 Task: Create a sub task System Test and UAT for the task  Integrate website with a new web analytics platform in the project AquaVue , assign it to team member softage.3@softage.net and update the status of the sub task to  Off Track , set the priority of the sub task to High
Action: Mouse moved to (49, 272)
Screenshot: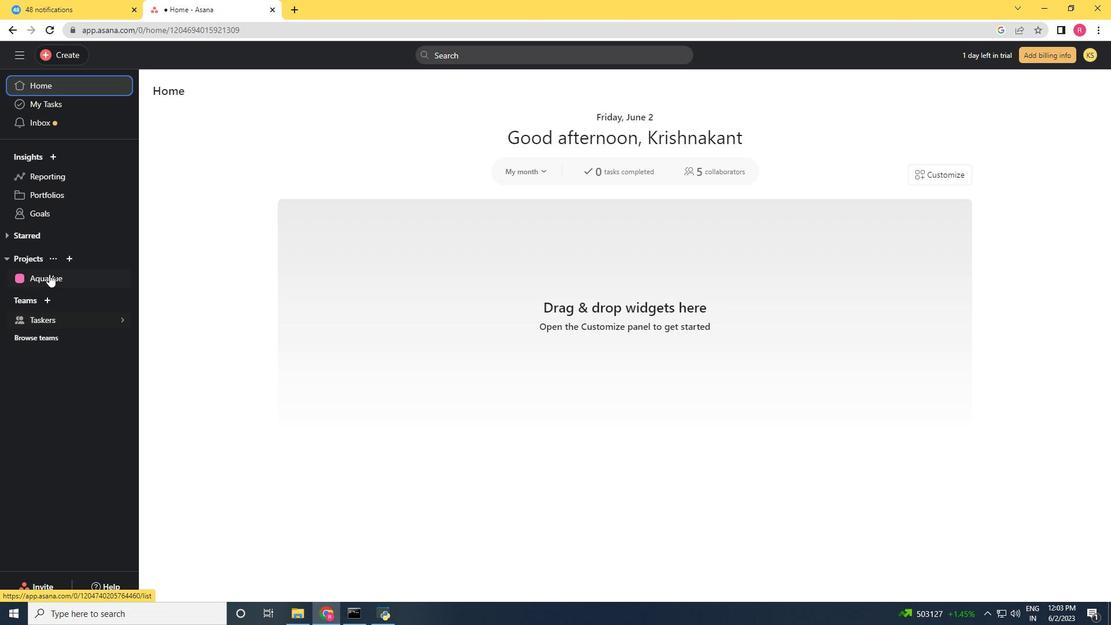 
Action: Mouse pressed left at (49, 272)
Screenshot: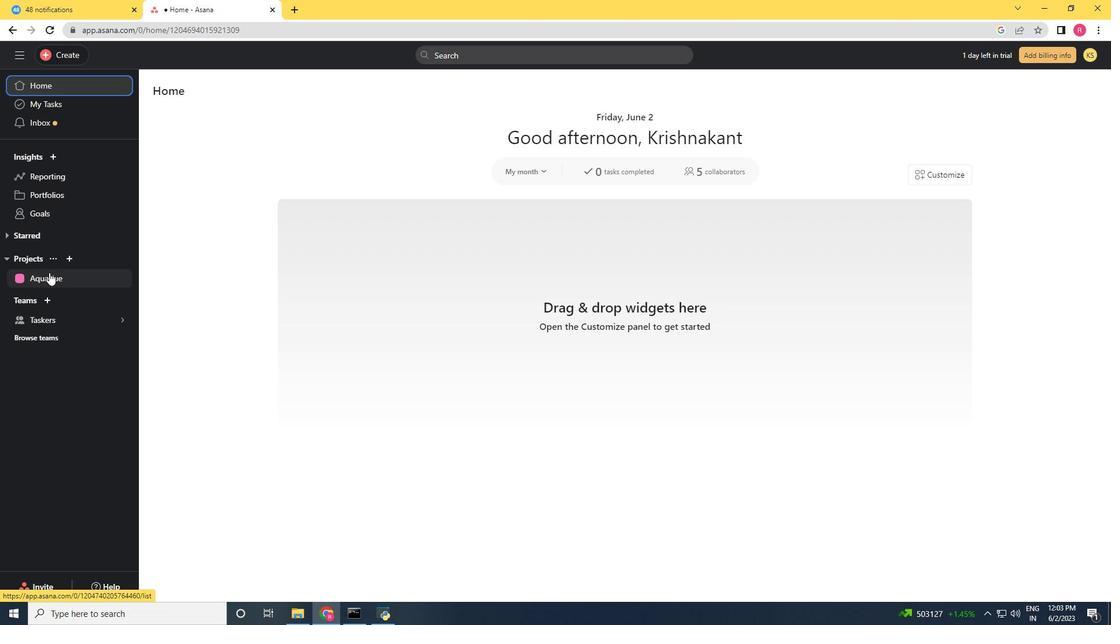 
Action: Mouse moved to (442, 254)
Screenshot: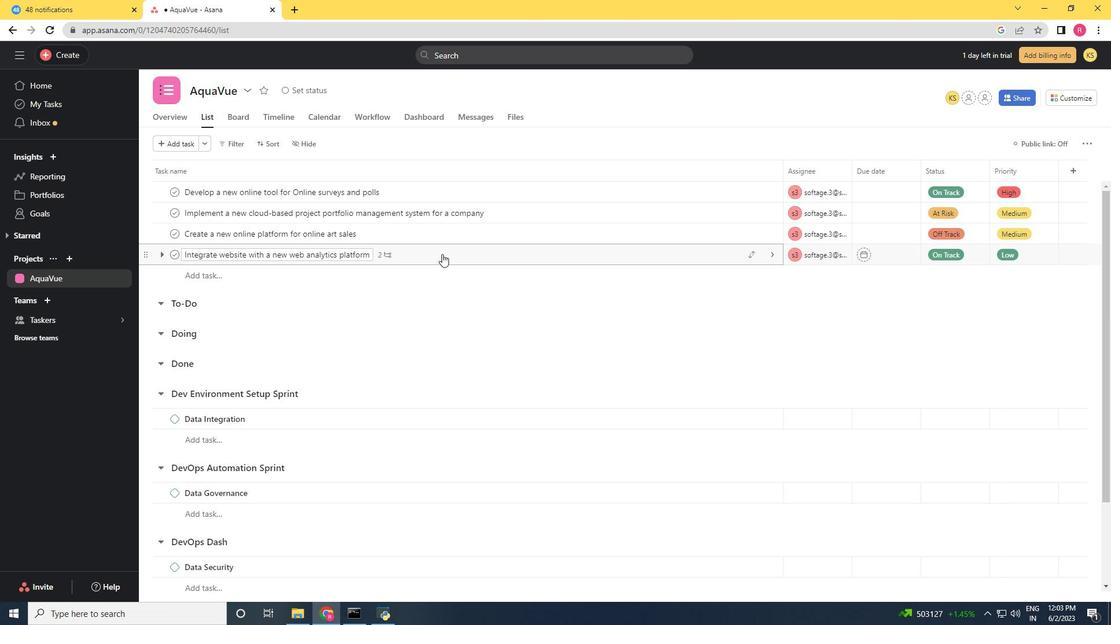 
Action: Mouse pressed left at (442, 254)
Screenshot: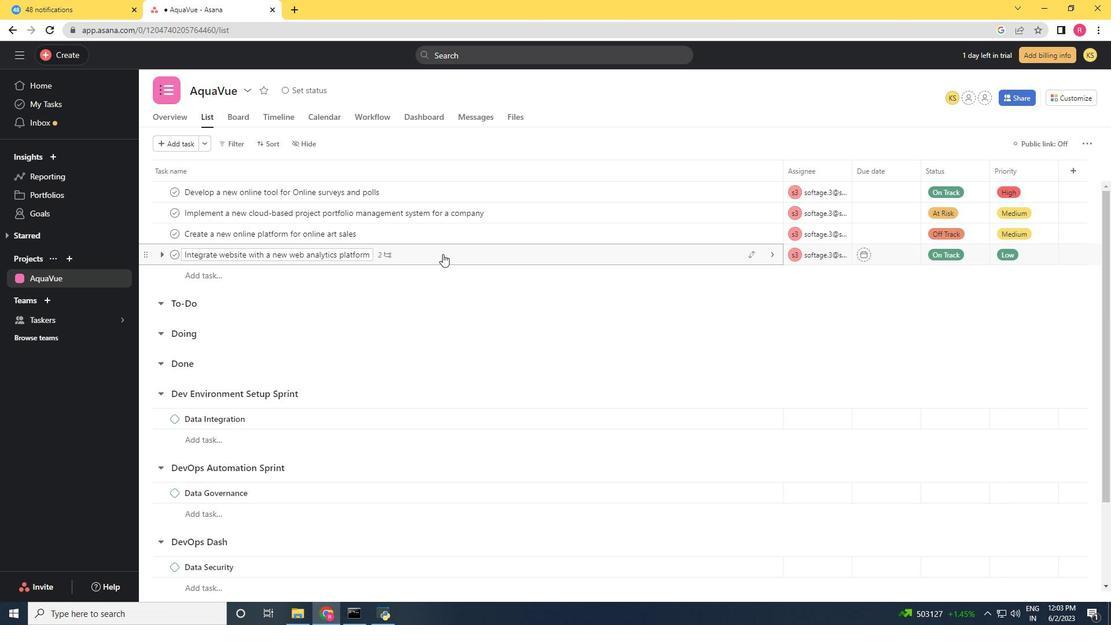 
Action: Mouse moved to (905, 348)
Screenshot: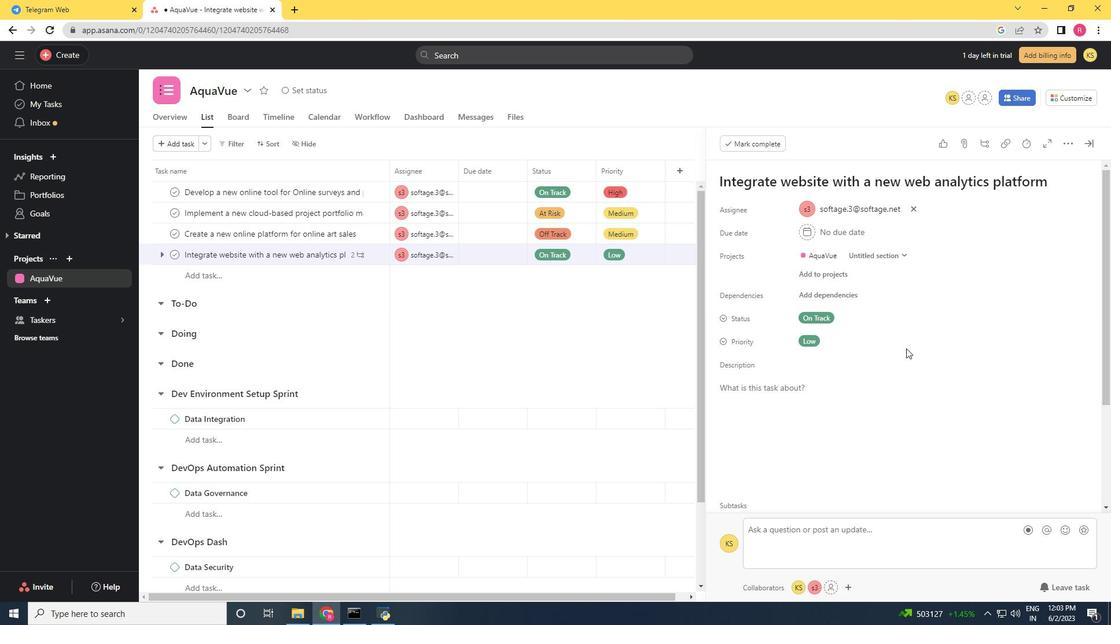 
Action: Mouse scrolled (905, 347) with delta (0, 0)
Screenshot: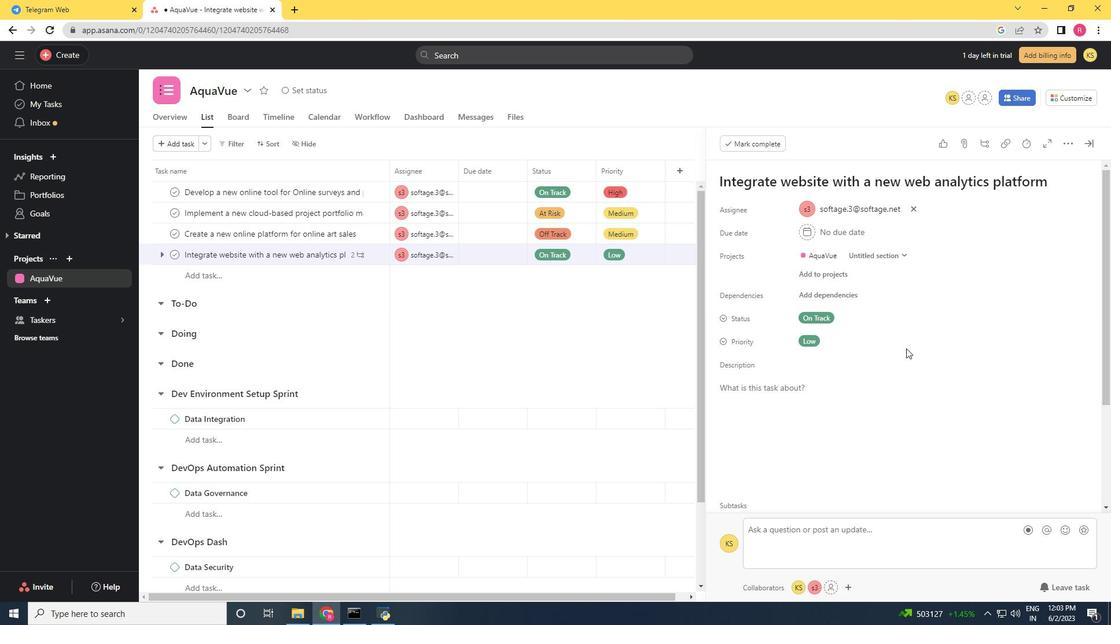 
Action: Mouse moved to (904, 349)
Screenshot: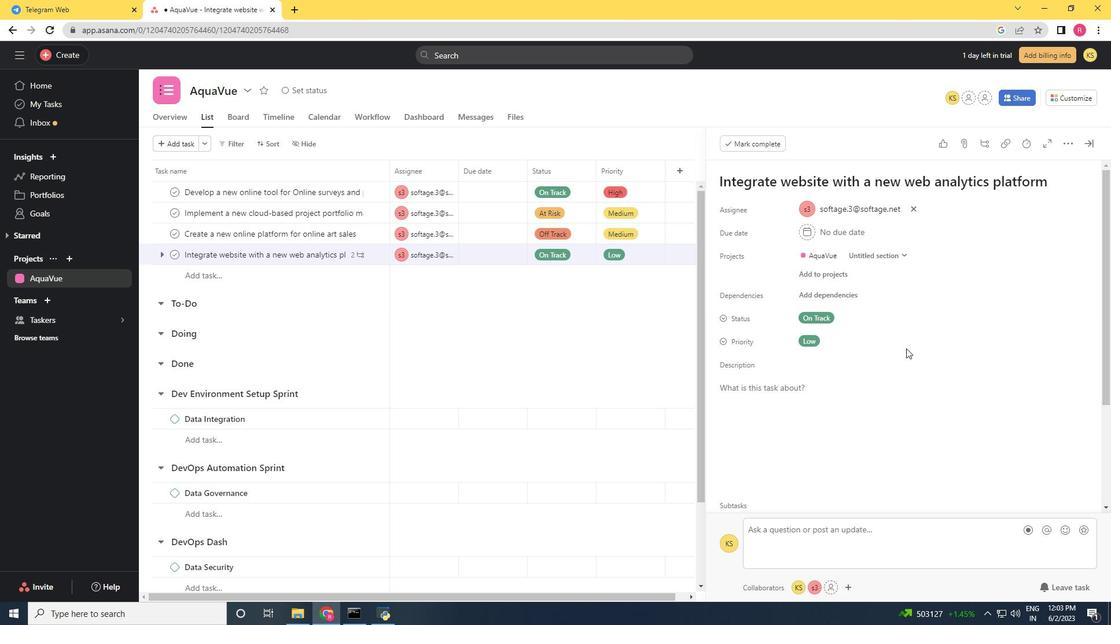 
Action: Mouse scrolled (904, 348) with delta (0, 0)
Screenshot: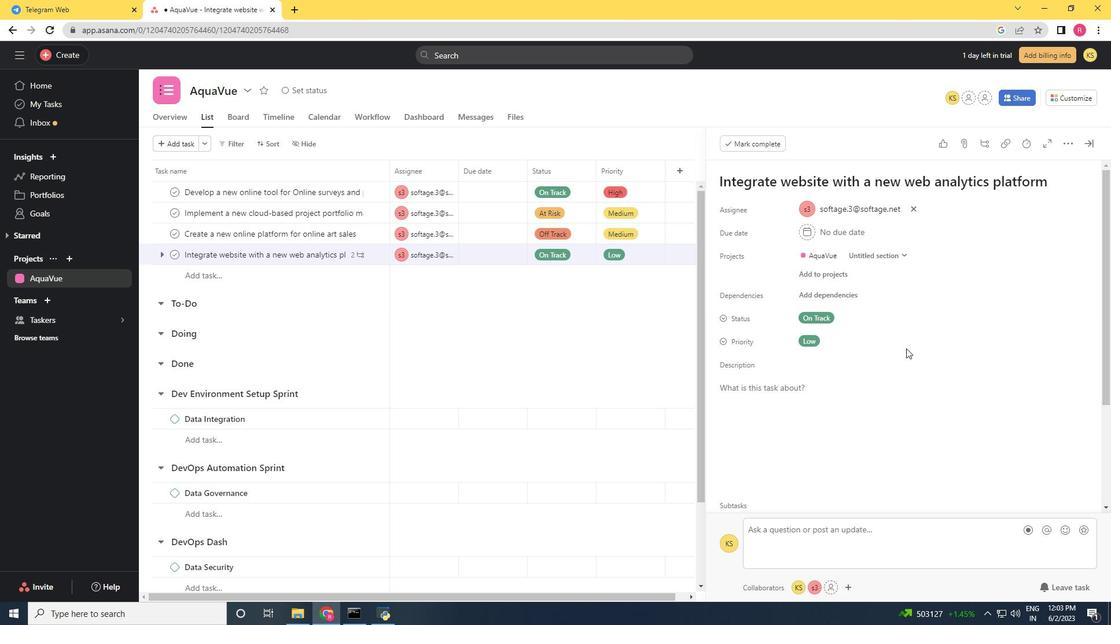 
Action: Mouse moved to (904, 349)
Screenshot: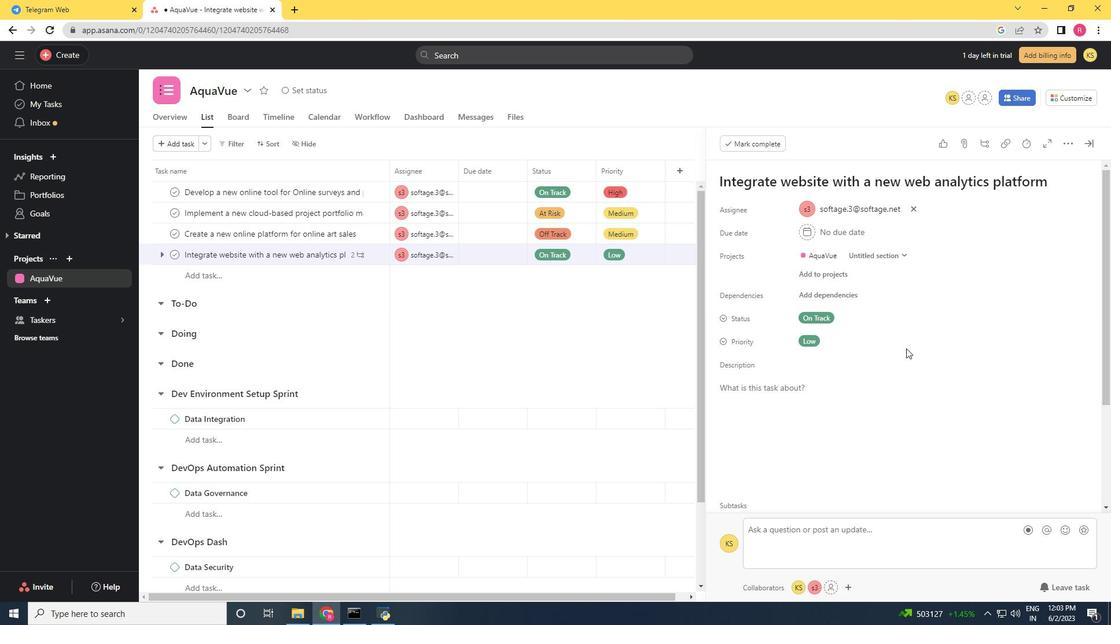 
Action: Mouse scrolled (904, 349) with delta (0, 0)
Screenshot: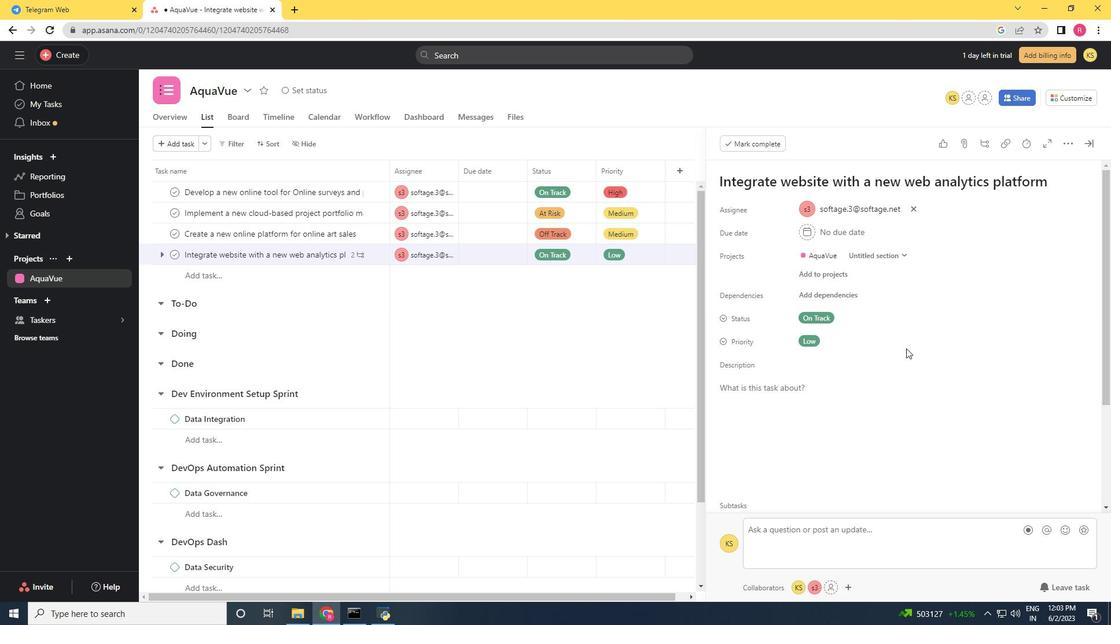
Action: Mouse scrolled (904, 349) with delta (0, 0)
Screenshot: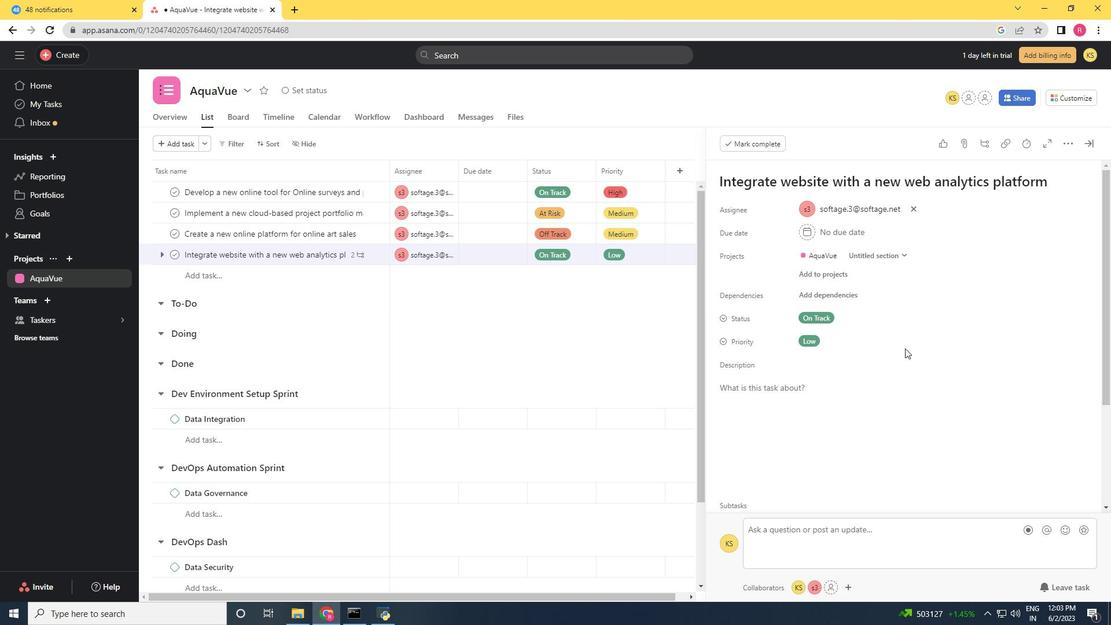 
Action: Mouse moved to (744, 424)
Screenshot: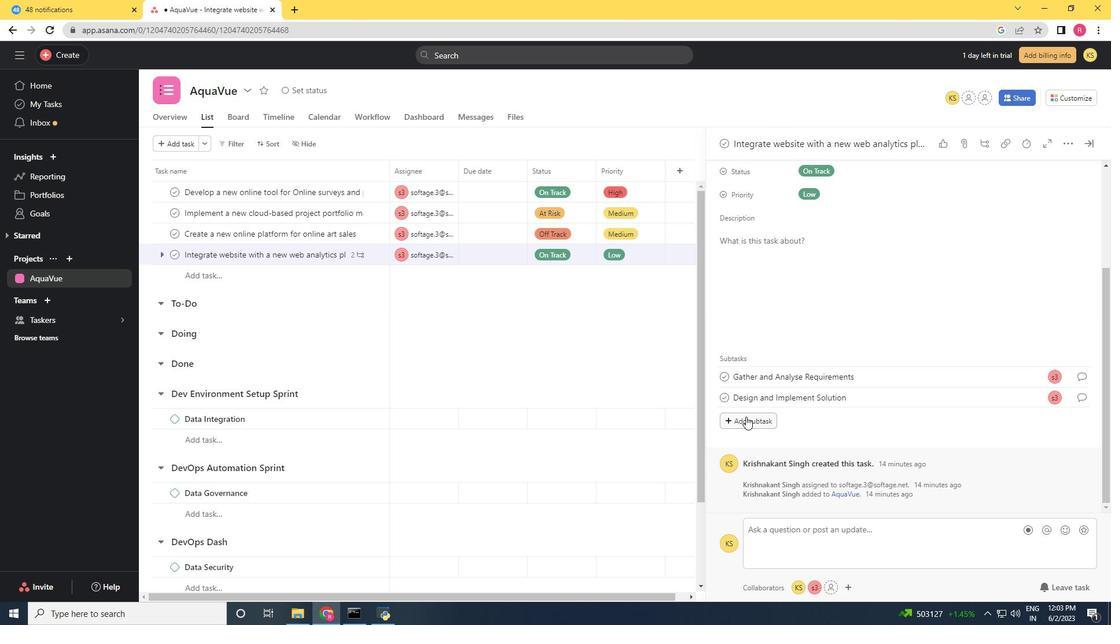 
Action: Mouse pressed left at (744, 424)
Screenshot: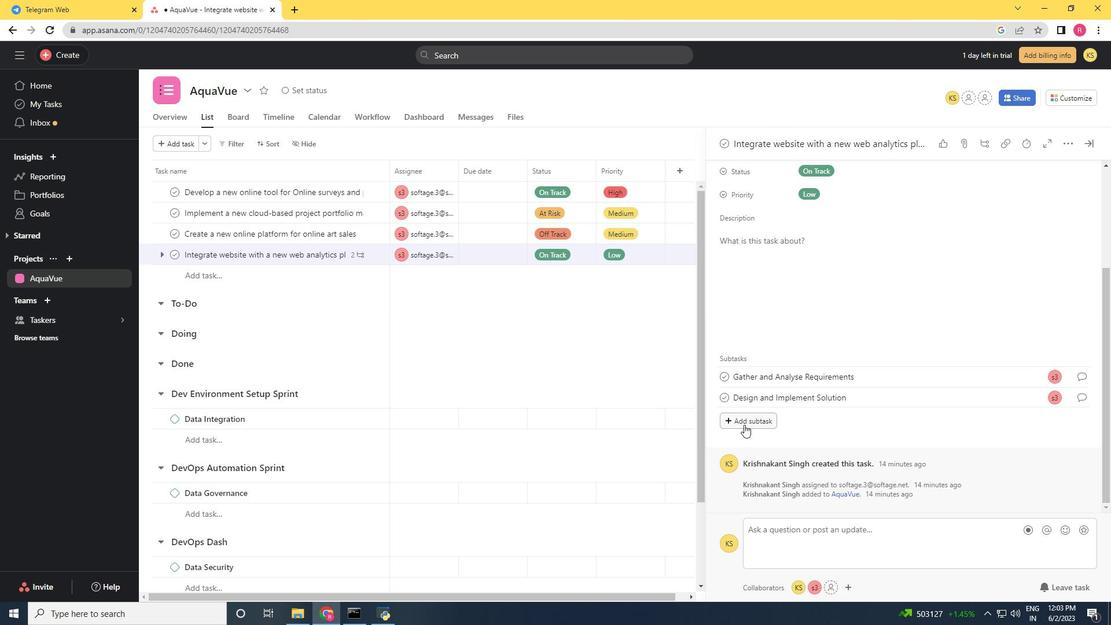 
Action: Mouse moved to (465, 314)
Screenshot: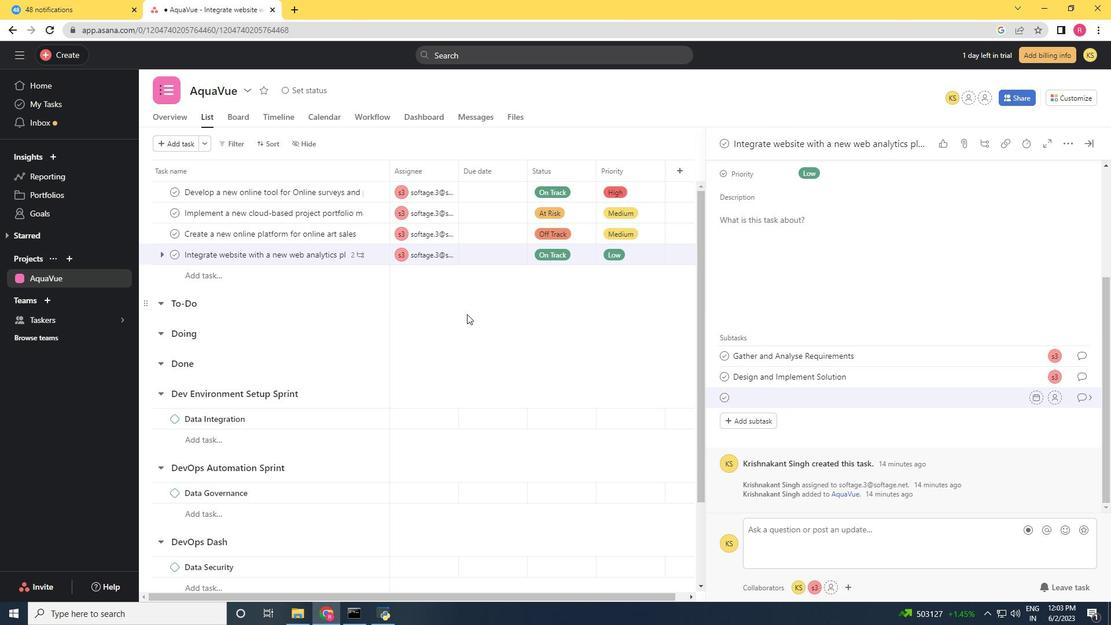 
Action: Key pressed <Key.shift>System<Key.space><Key.shift>Test<Key.space>and<Key.space><Key.shift>UAT<Key.space>
Screenshot: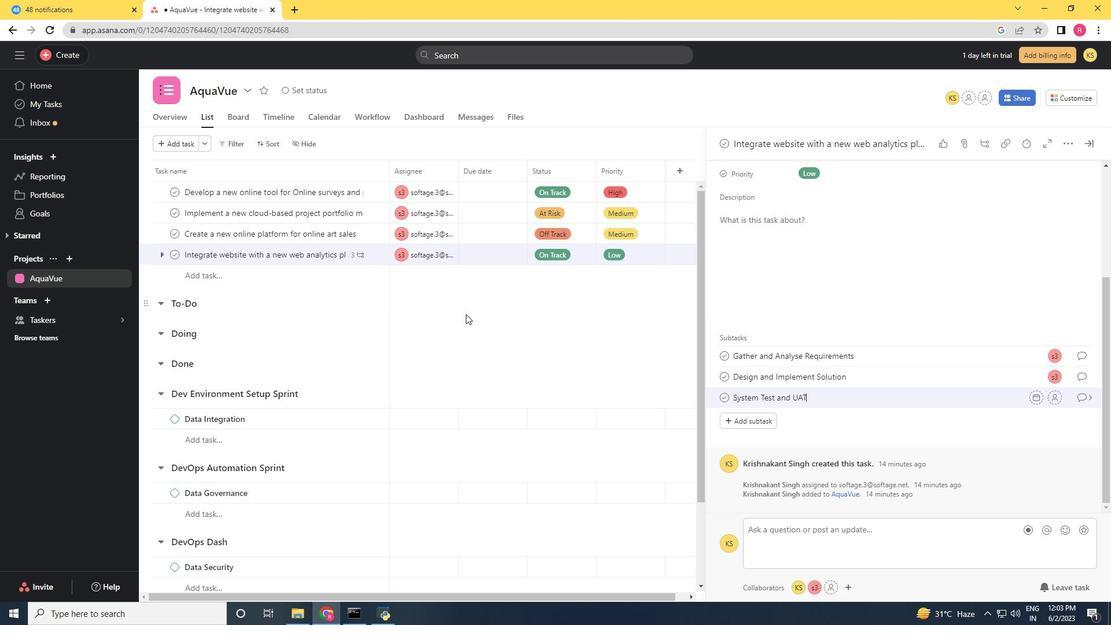 
Action: Mouse moved to (1054, 397)
Screenshot: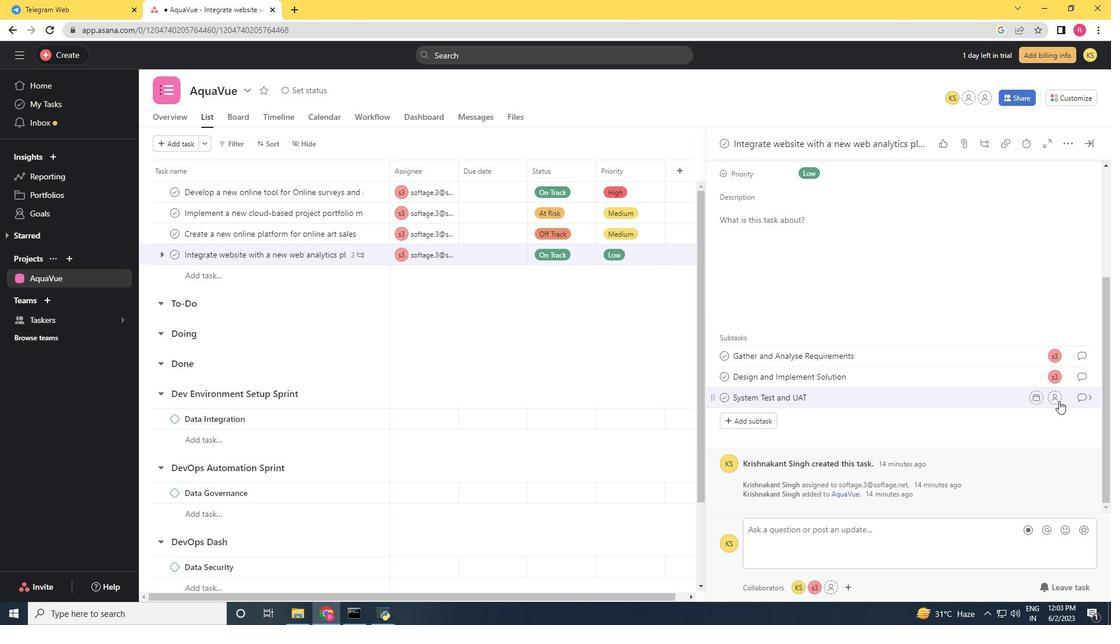 
Action: Mouse pressed left at (1054, 397)
Screenshot: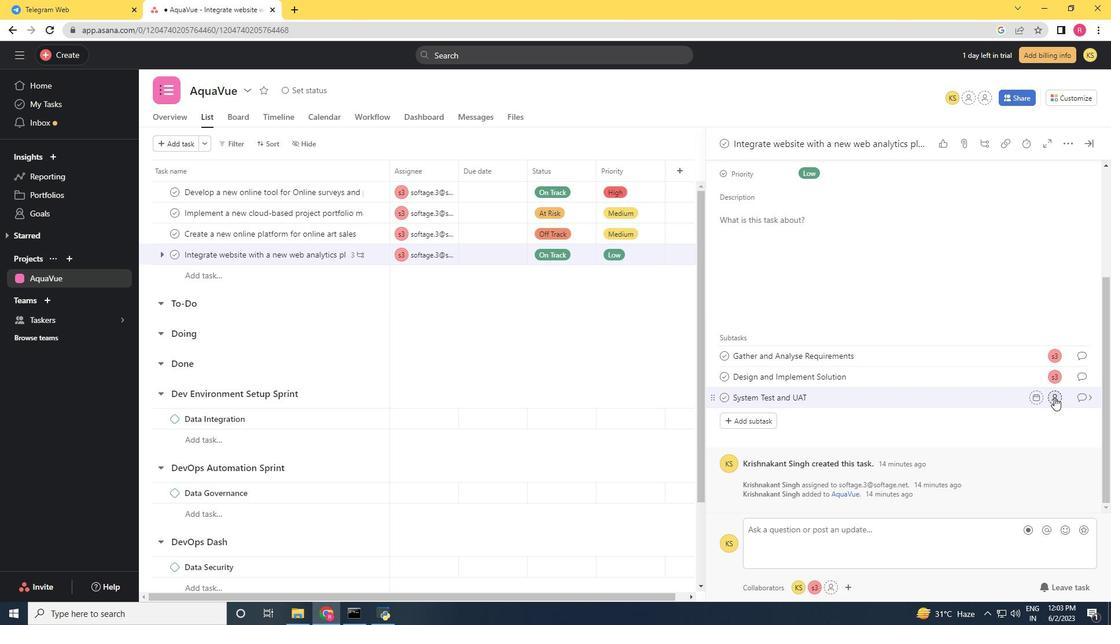 
Action: Mouse moved to (873, 348)
Screenshot: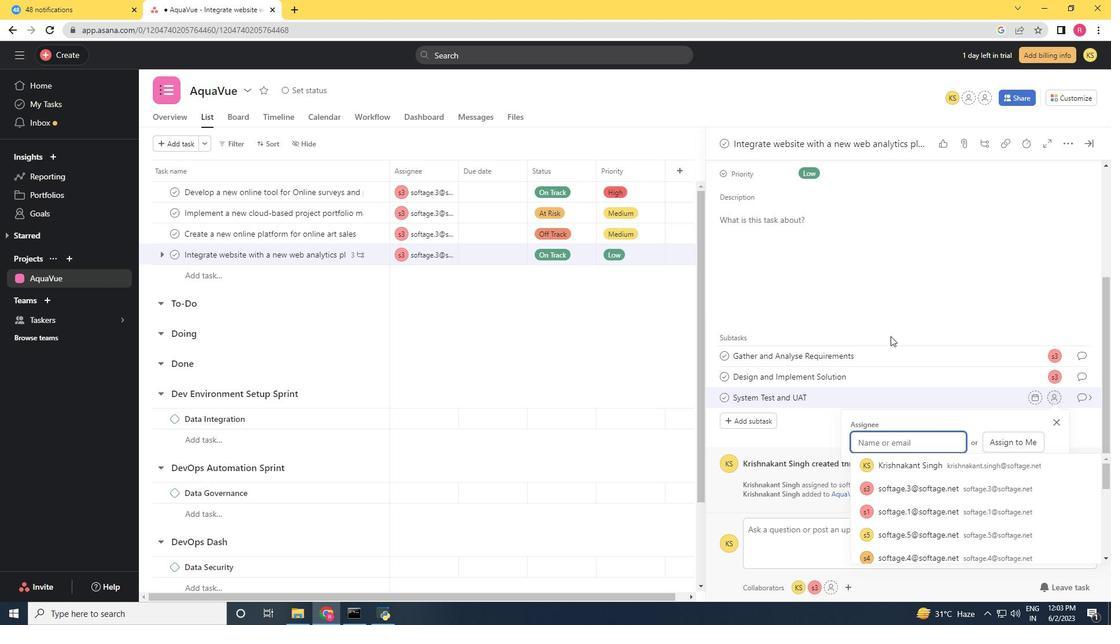 
Action: Key pressed softage.3<Key.shift>@softage.net
Screenshot: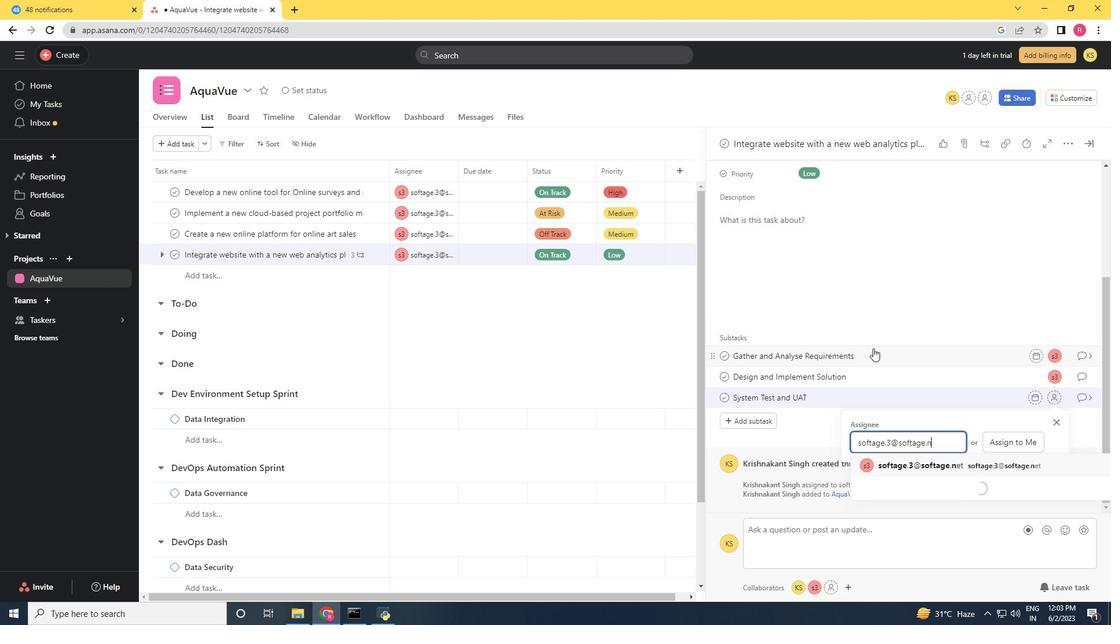 
Action: Mouse moved to (930, 464)
Screenshot: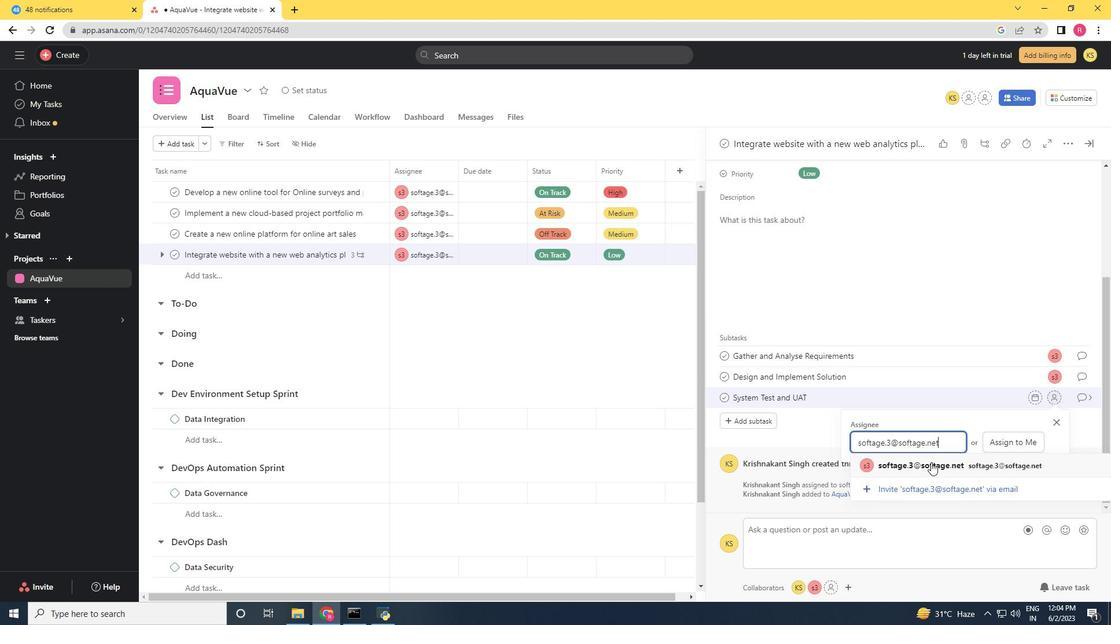 
Action: Mouse pressed left at (930, 464)
Screenshot: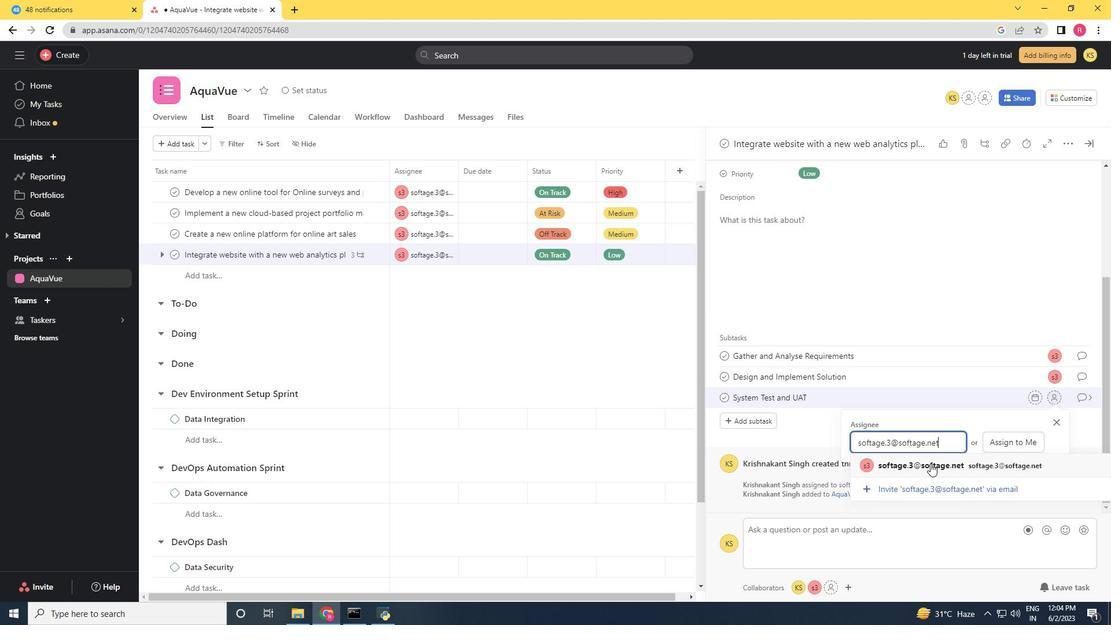
Action: Mouse moved to (1077, 396)
Screenshot: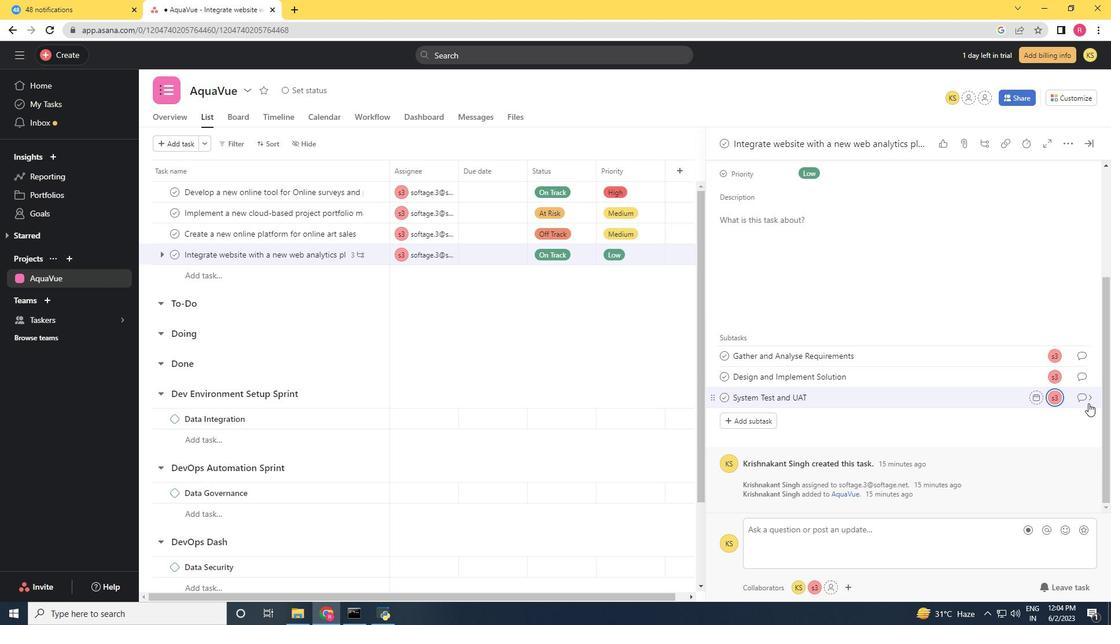 
Action: Mouse pressed left at (1077, 396)
Screenshot: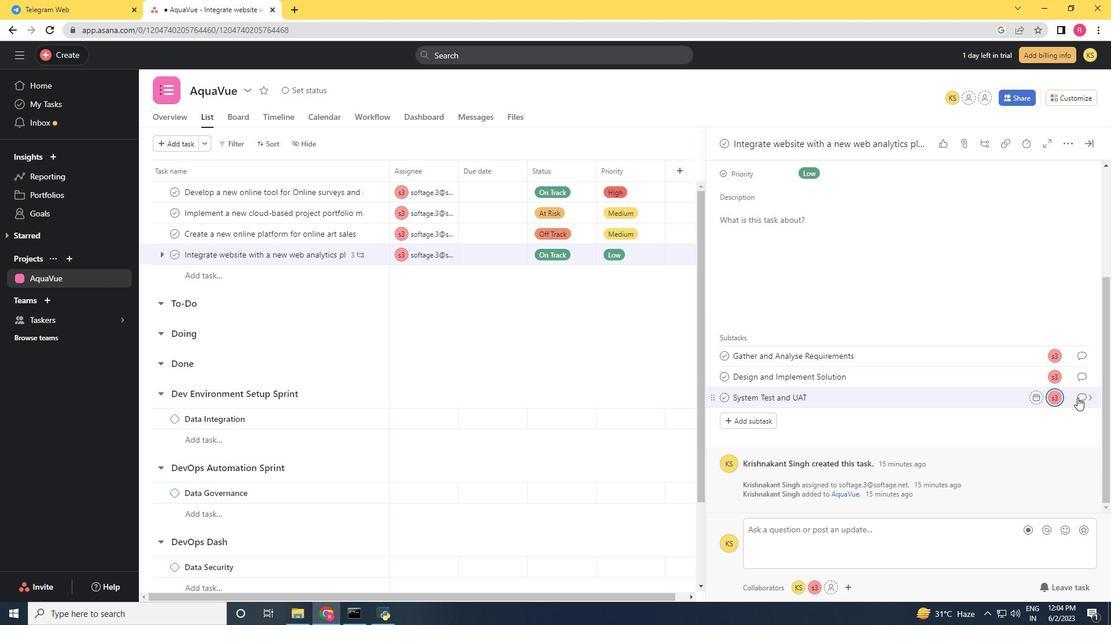 
Action: Mouse moved to (757, 303)
Screenshot: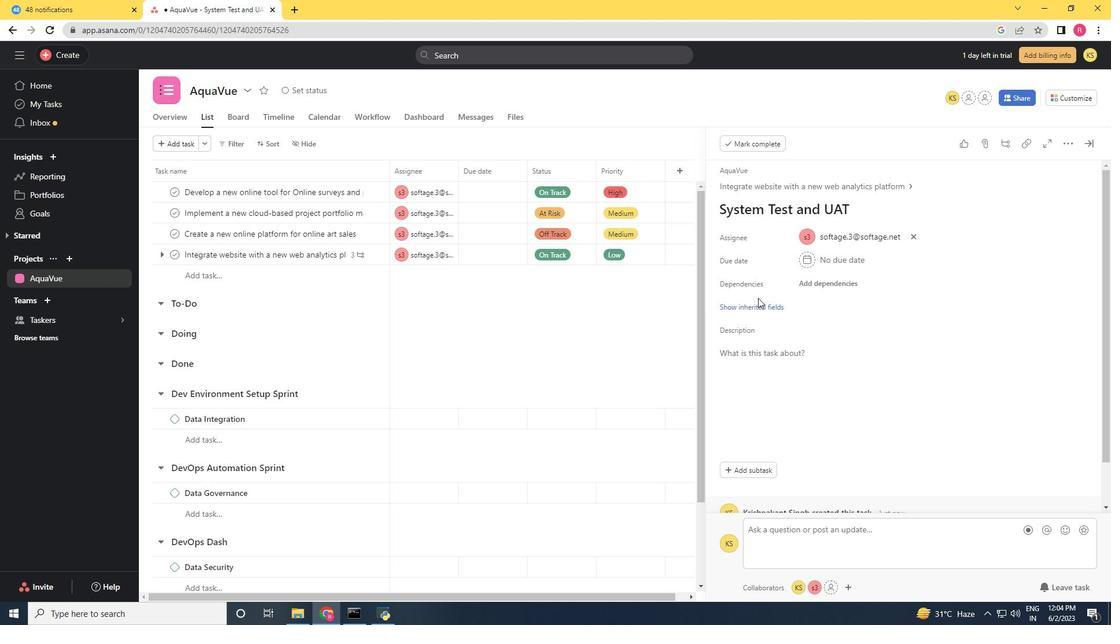 
Action: Mouse pressed left at (757, 303)
Screenshot: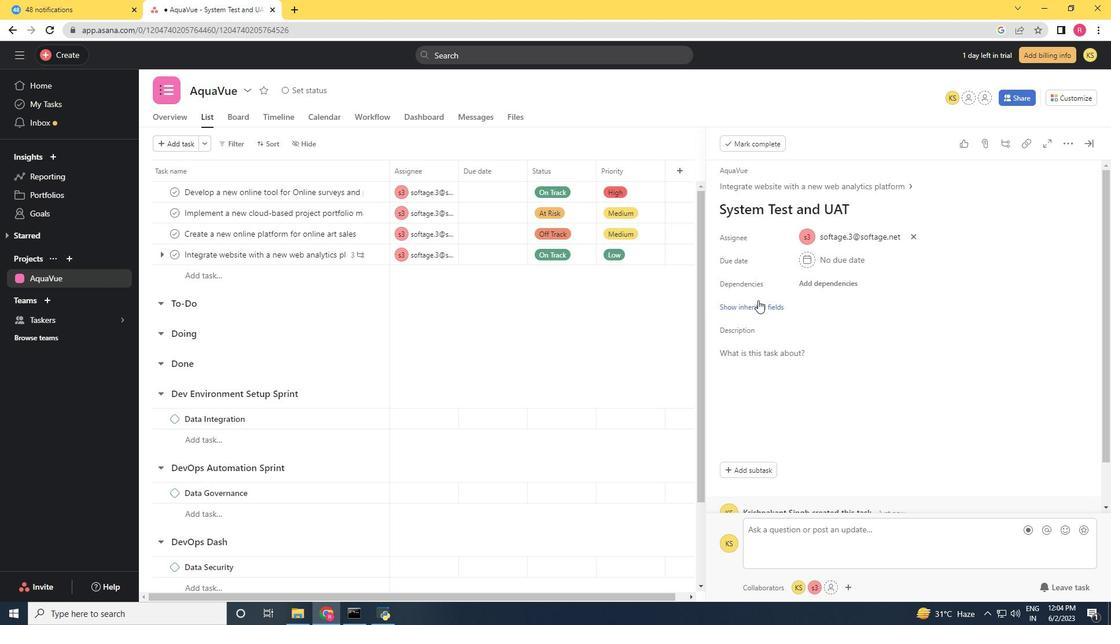 
Action: Mouse moved to (821, 328)
Screenshot: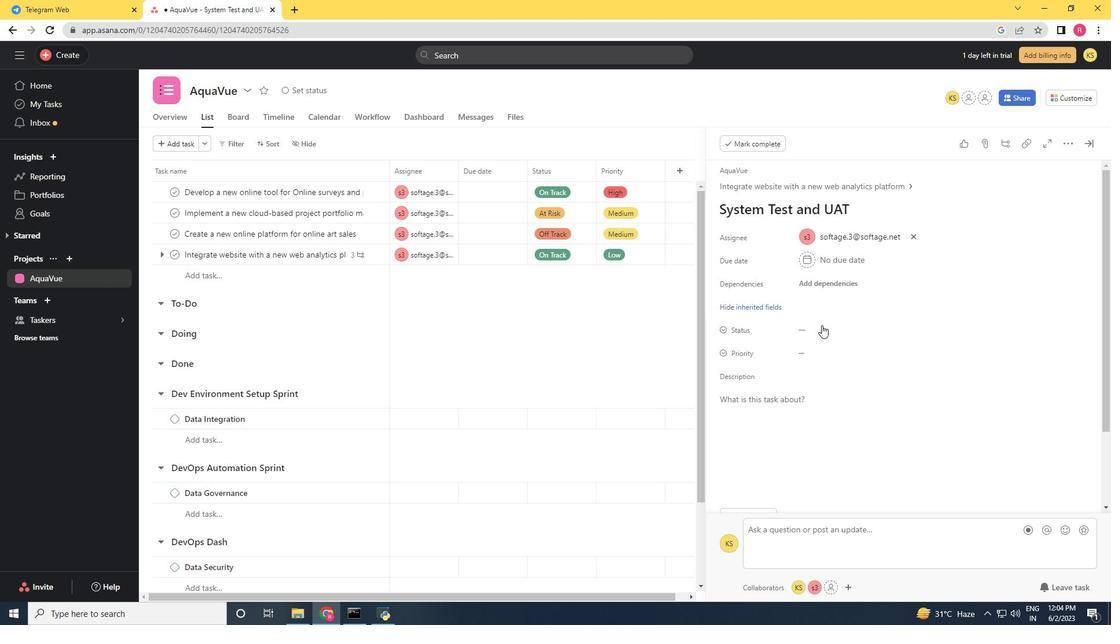 
Action: Mouse pressed left at (821, 328)
Screenshot: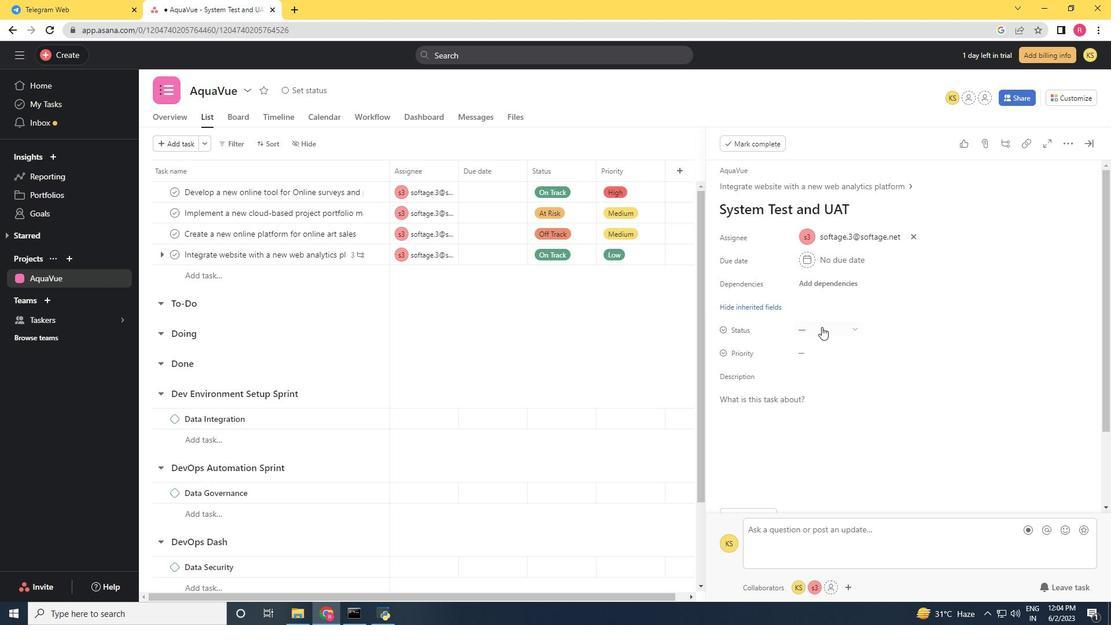 
Action: Mouse moved to (833, 388)
Screenshot: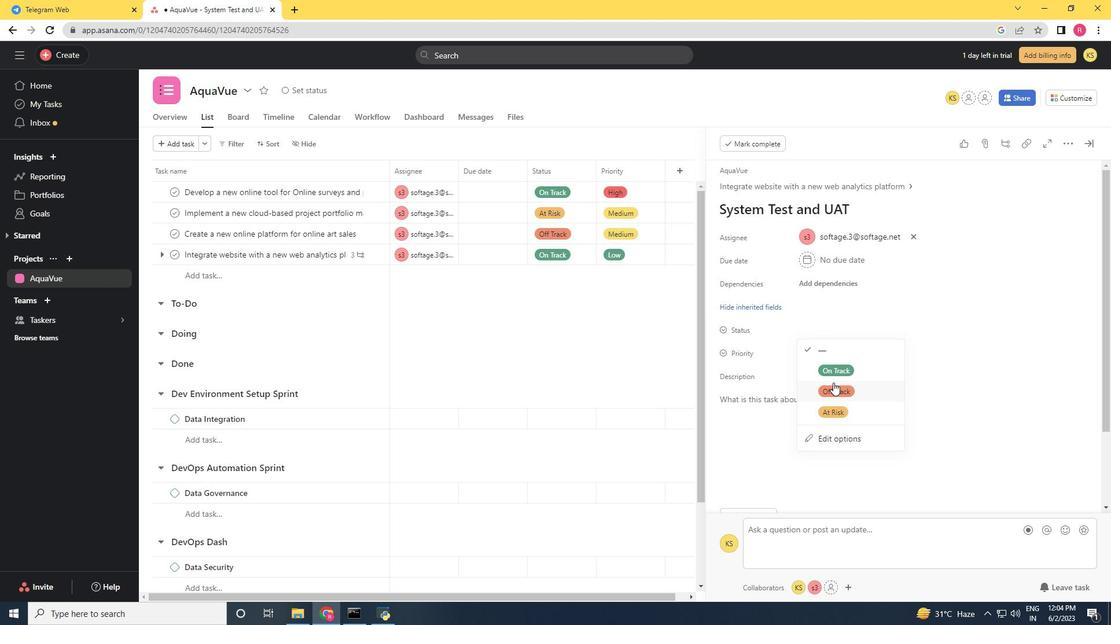
Action: Mouse pressed left at (833, 388)
Screenshot: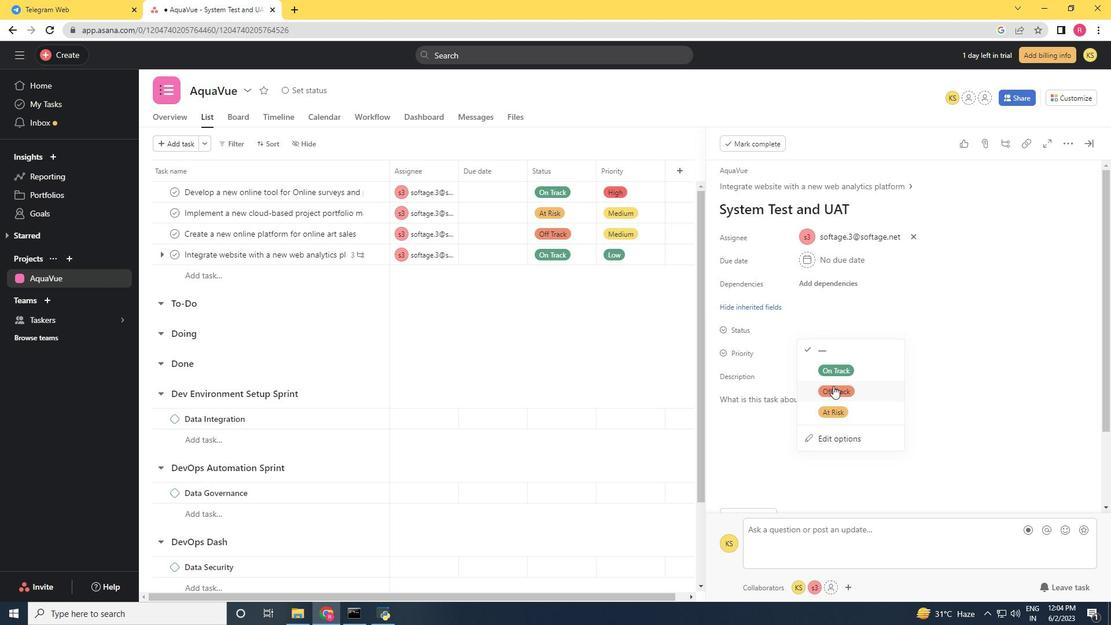 
Action: Mouse moved to (806, 350)
Screenshot: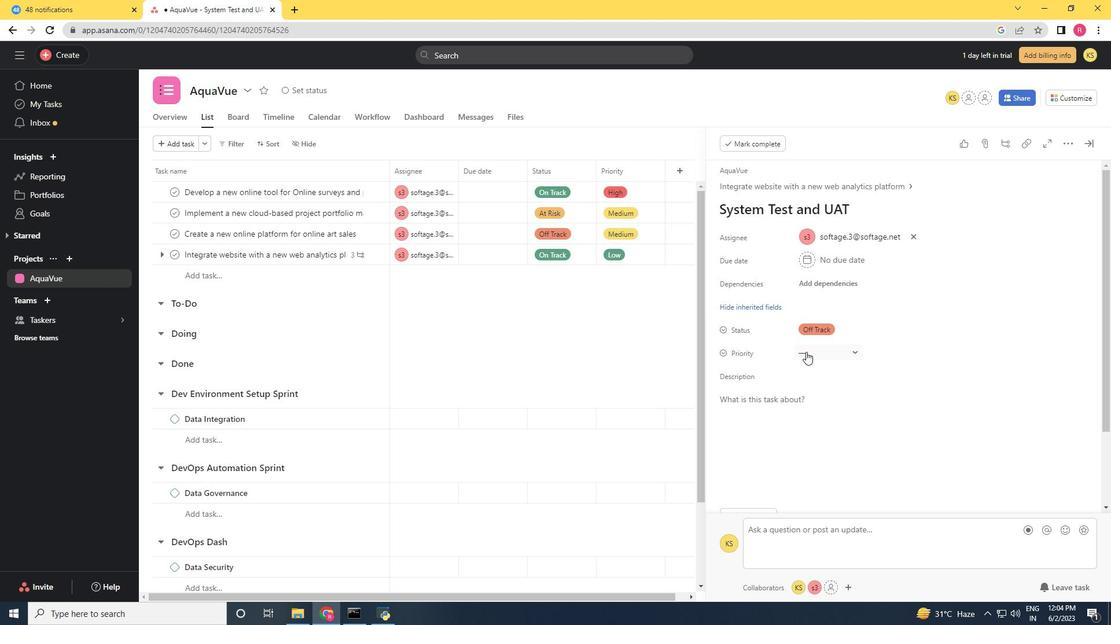 
Action: Mouse pressed left at (806, 350)
Screenshot: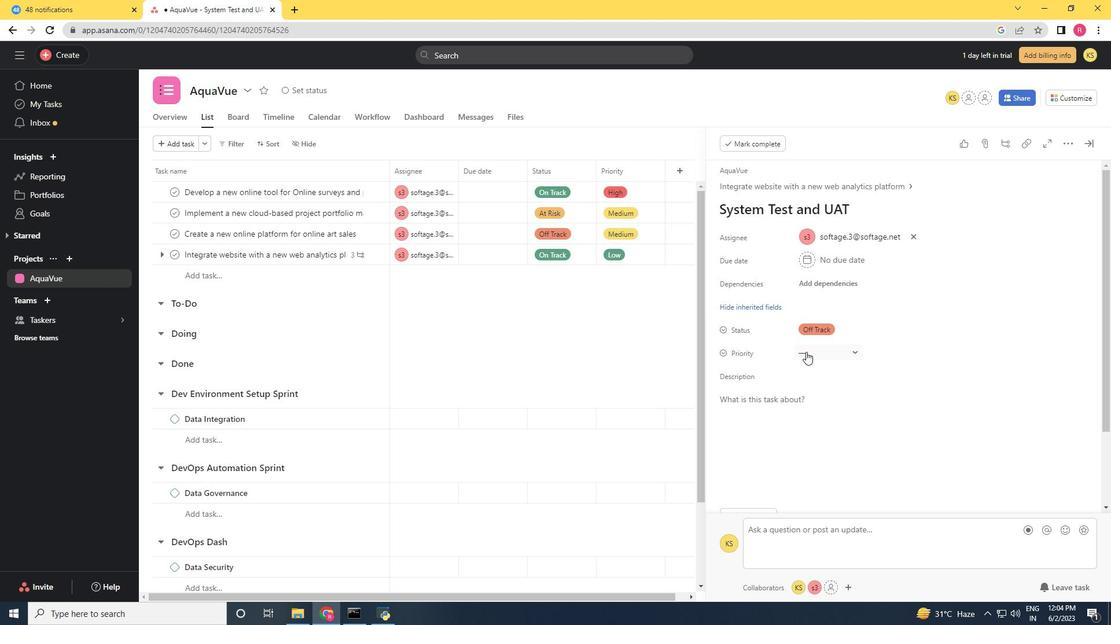 
Action: Mouse moved to (825, 396)
Screenshot: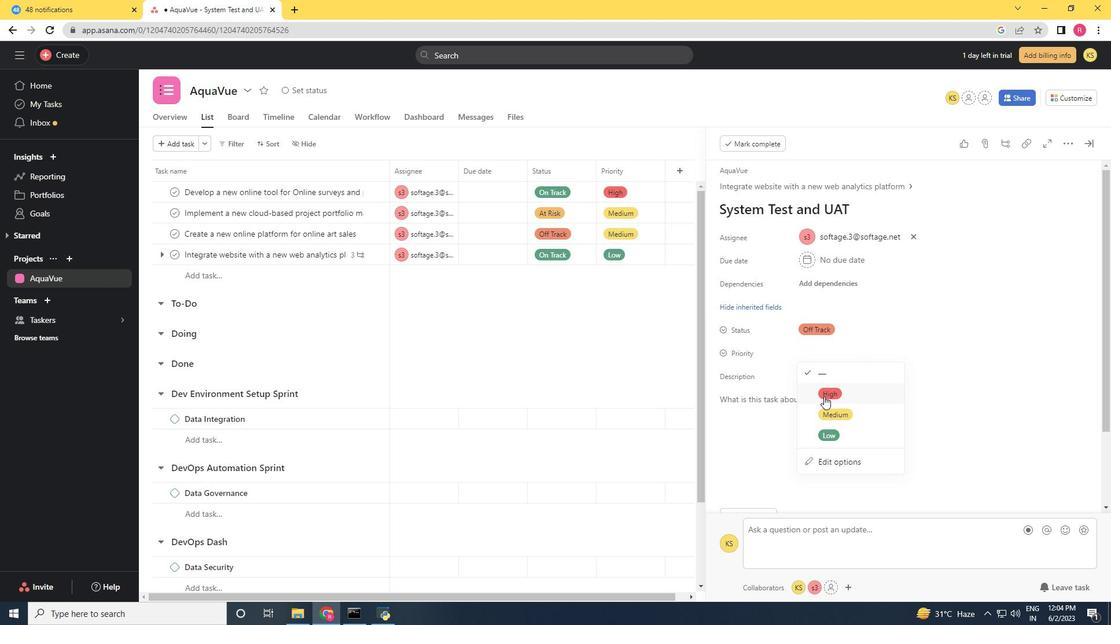
Action: Mouse pressed left at (825, 396)
Screenshot: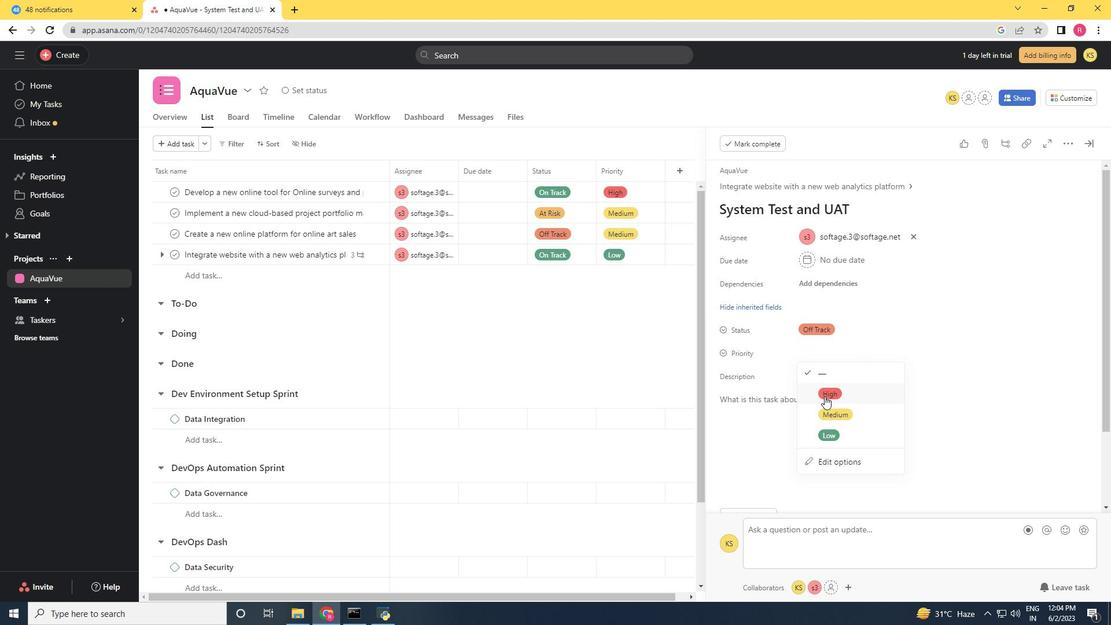 
Action: Mouse moved to (823, 395)
Screenshot: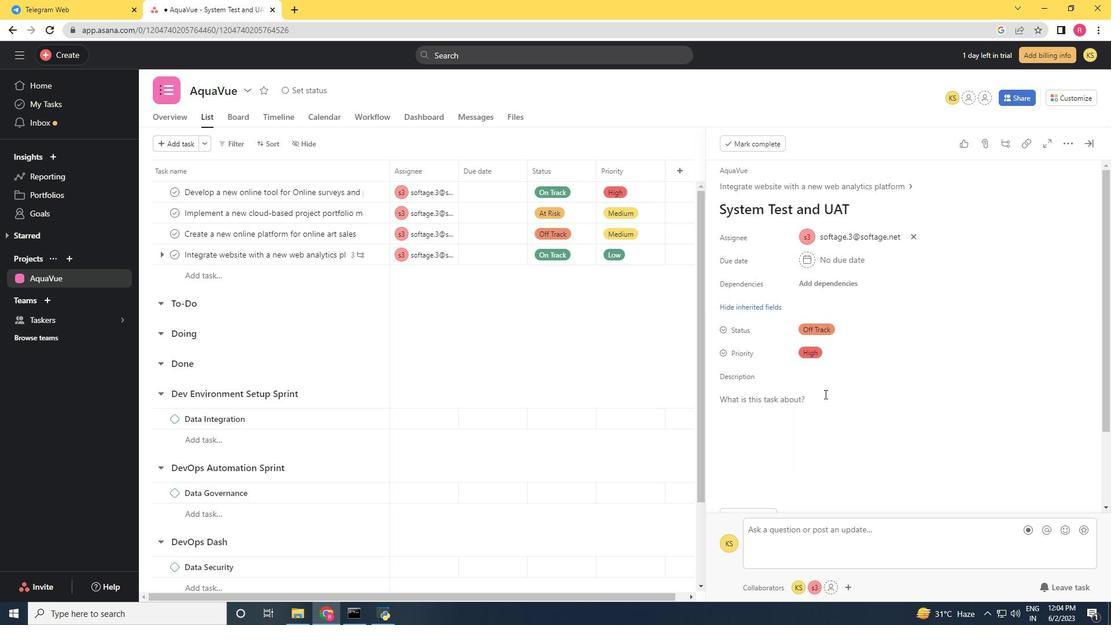 
